 Task: Create a section Agile Archers and in the section, add a milestone Disaster Recovery Planning in the project AgileBridge
Action: Mouse moved to (208, 357)
Screenshot: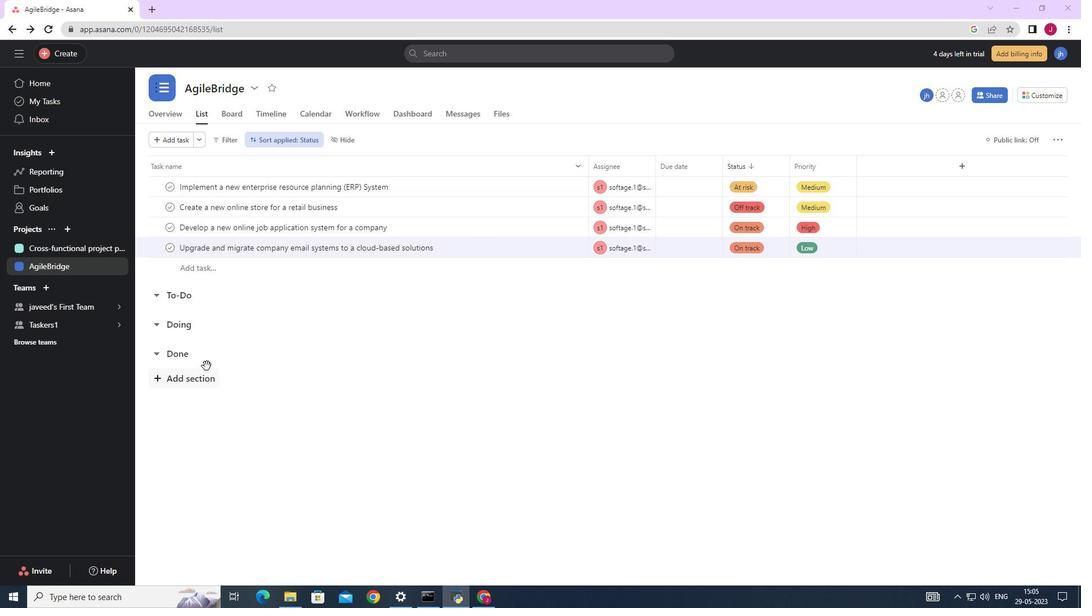 
Action: Mouse scrolled (208, 357) with delta (0, 0)
Screenshot: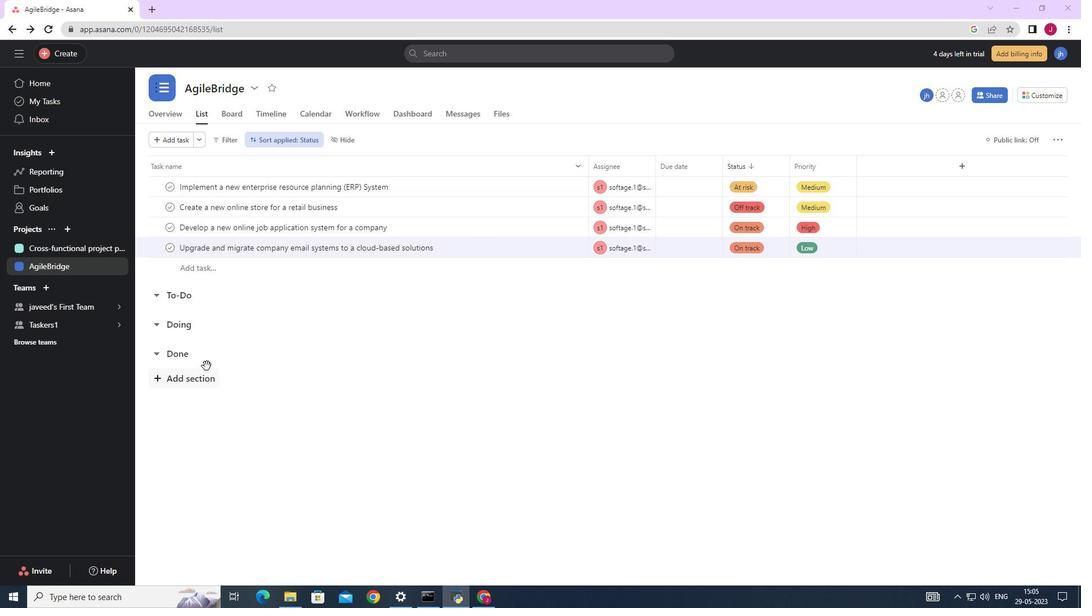 
Action: Mouse scrolled (208, 357) with delta (0, 0)
Screenshot: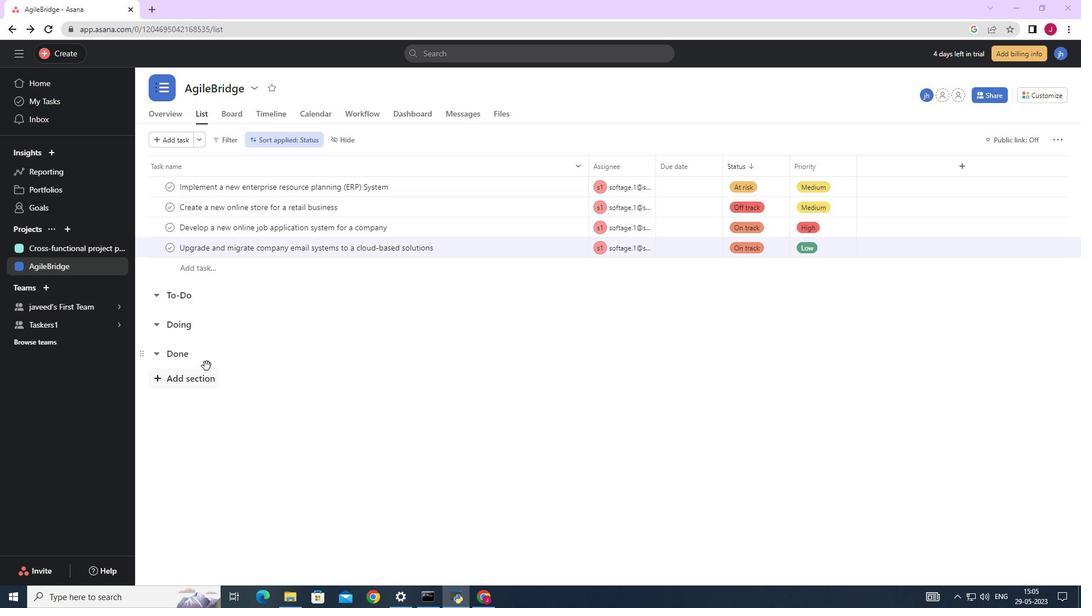 
Action: Mouse moved to (208, 357)
Screenshot: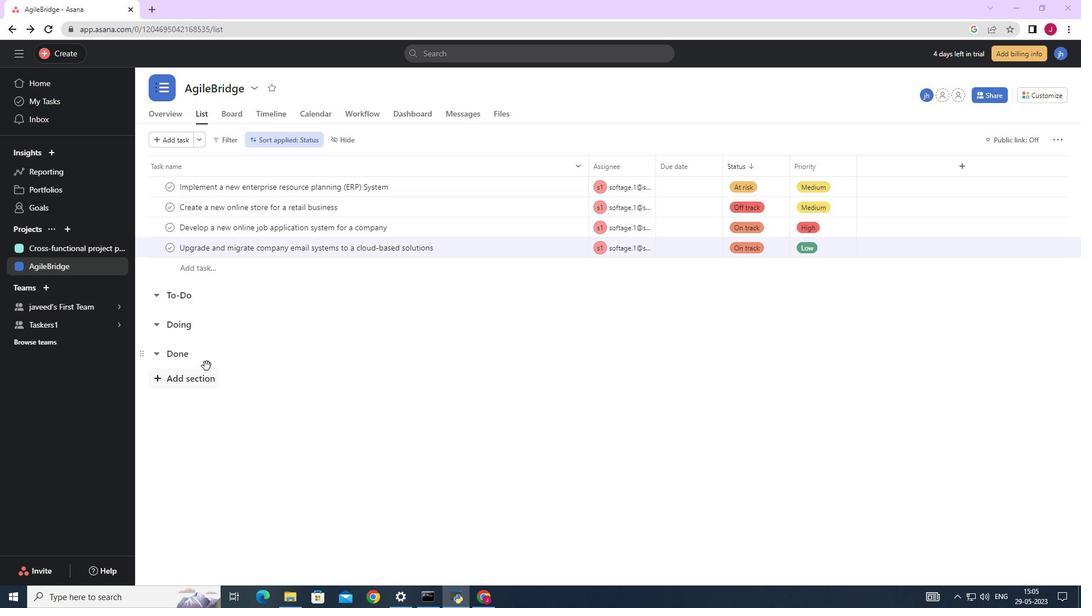 
Action: Mouse scrolled (208, 357) with delta (0, 0)
Screenshot: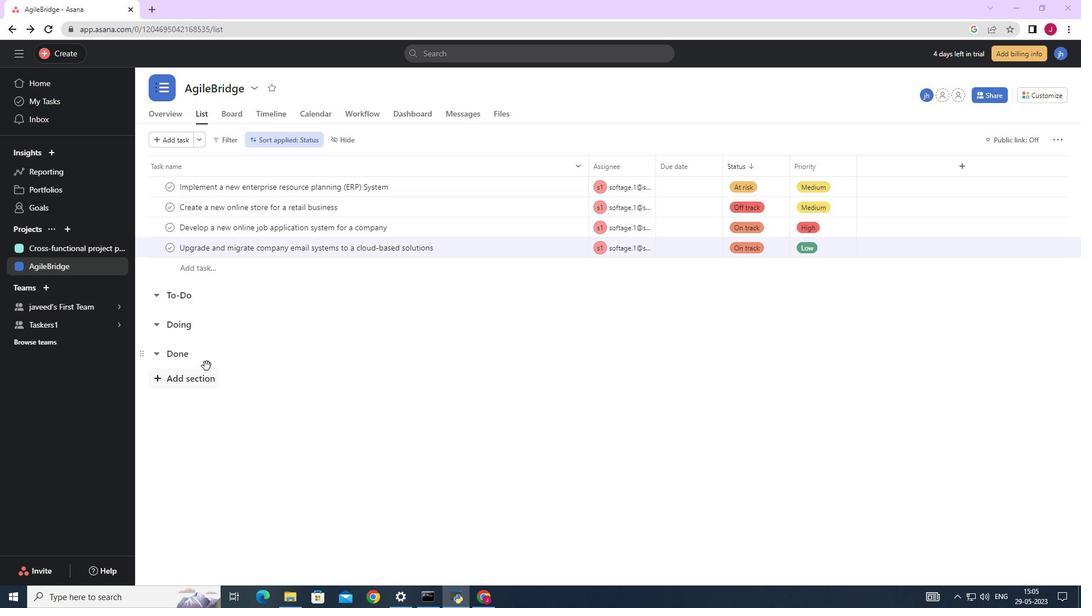 
Action: Mouse moved to (181, 376)
Screenshot: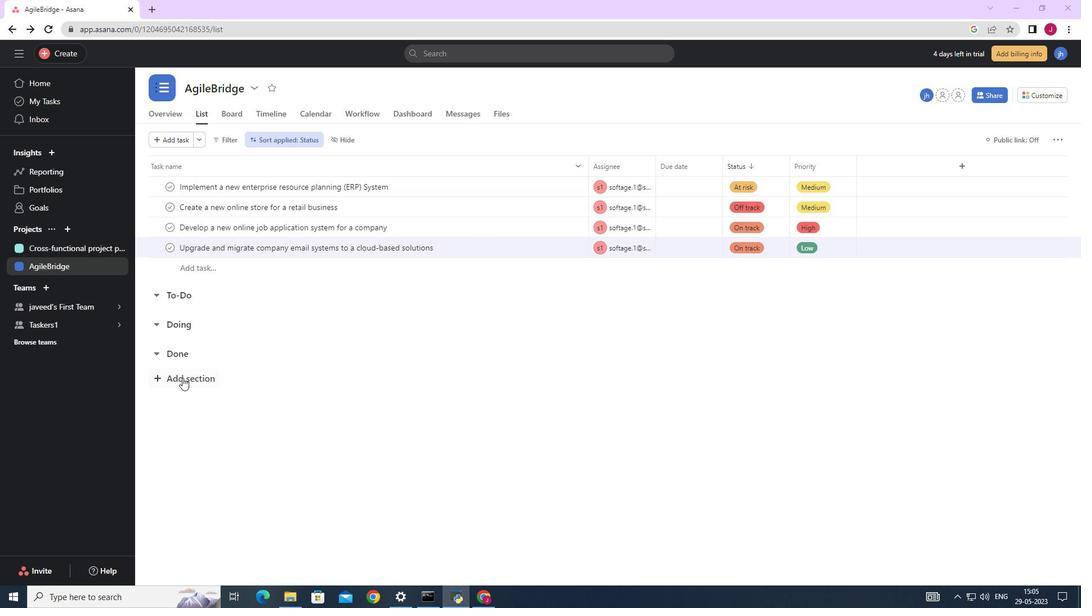 
Action: Mouse pressed left at (181, 376)
Screenshot: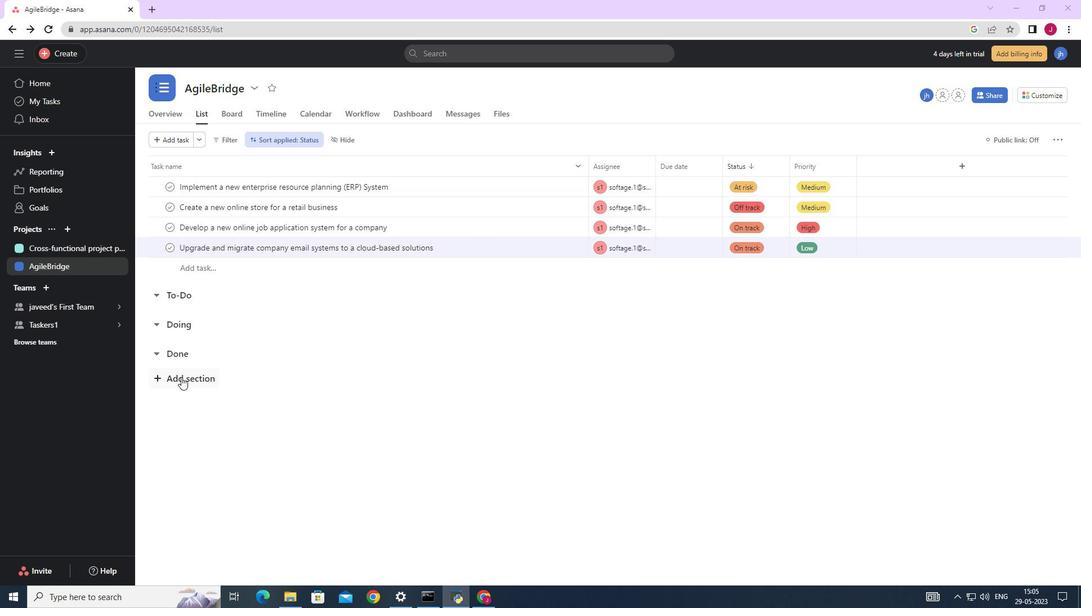
Action: Mouse moved to (211, 383)
Screenshot: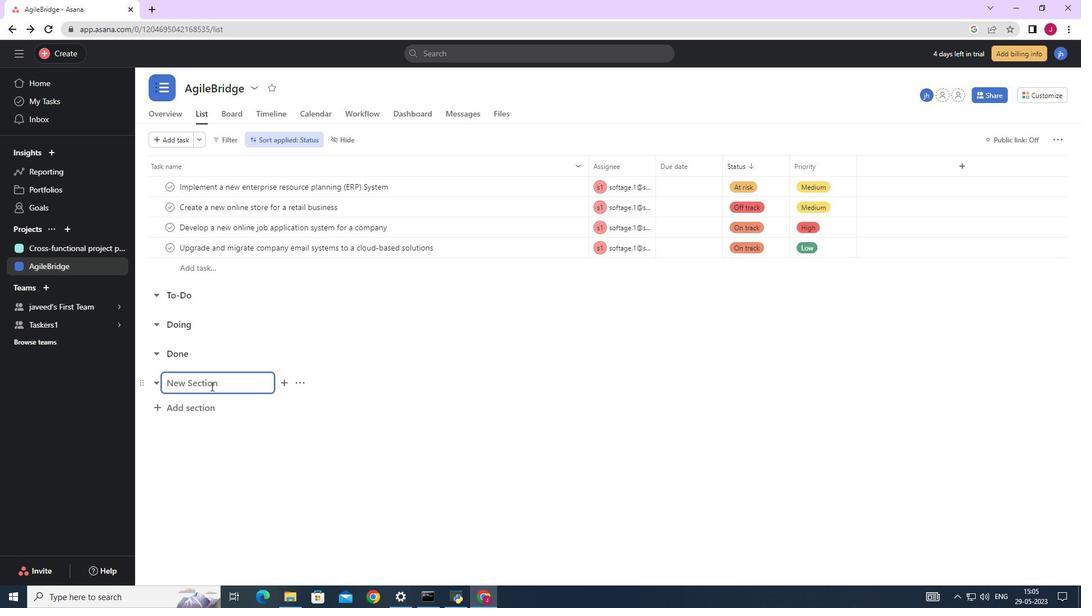
Action: Key pressed <Key.caps_lock>A<Key.caps_lock>gile<Key.space><Key.caps_lock>A<Key.caps_lock>e<Key.backspace>rchers<Key.space>
Screenshot: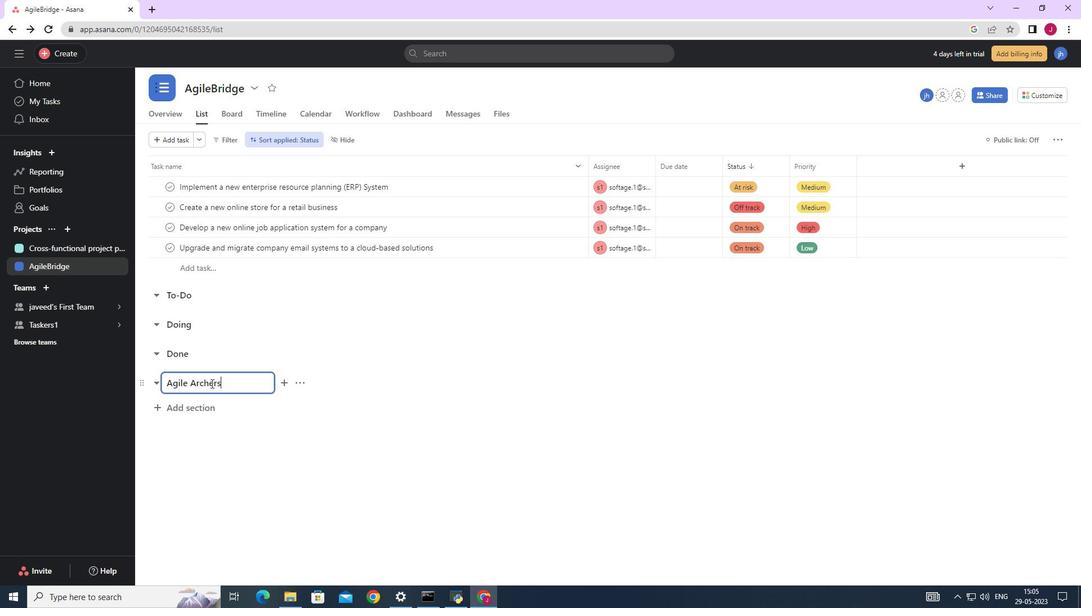 
Action: Mouse moved to (208, 384)
Screenshot: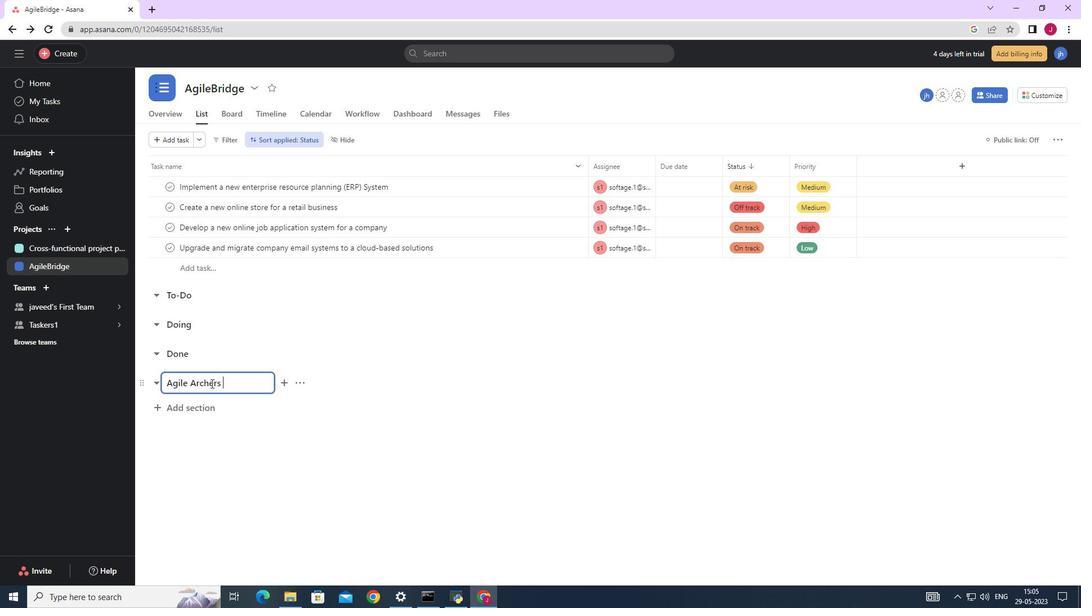 
Action: Key pressed <Key.enter>
Screenshot: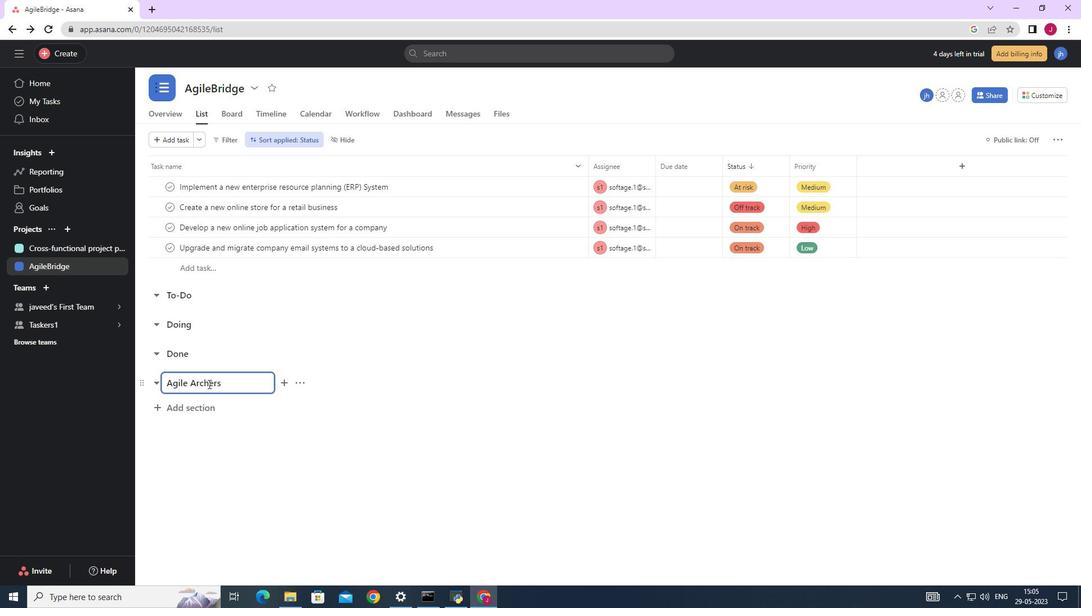 
Action: Mouse moved to (309, 412)
Screenshot: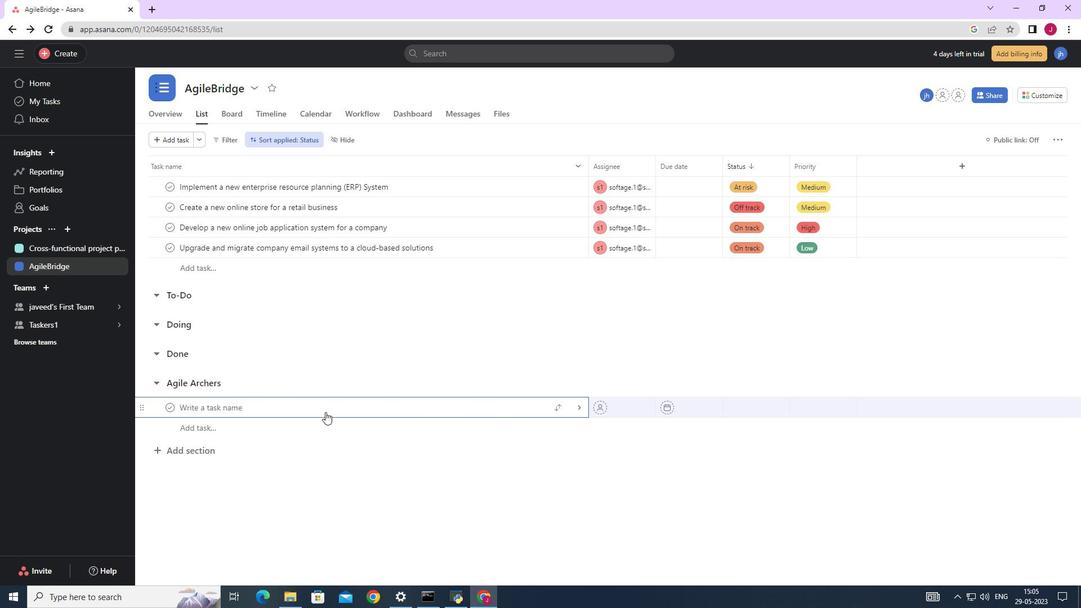
Action: Key pressed <Key.caps_lock>D<Key.caps_lock>iaster<Key.space><Key.backspace><Key.backspace><Key.backspace><Key.backspace><Key.backspace><Key.backspace>saster<Key.space><Key.caps_lock>R<Key.caps_lock>ecovery<Key.space><Key.caps_lock>P<Key.caps_lock>lanning
Screenshot: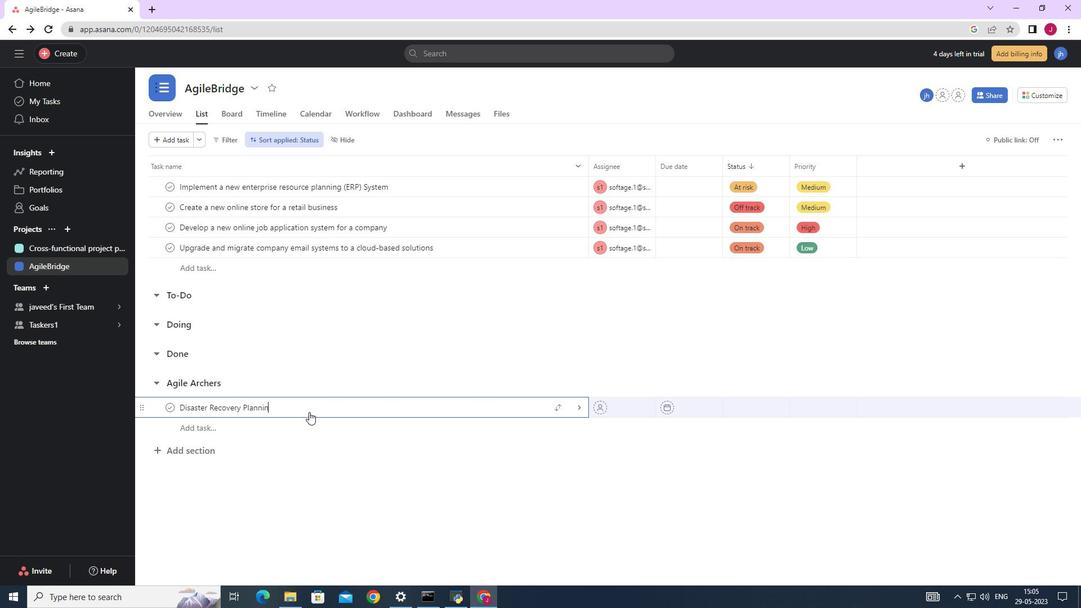 
Action: Mouse moved to (579, 410)
Screenshot: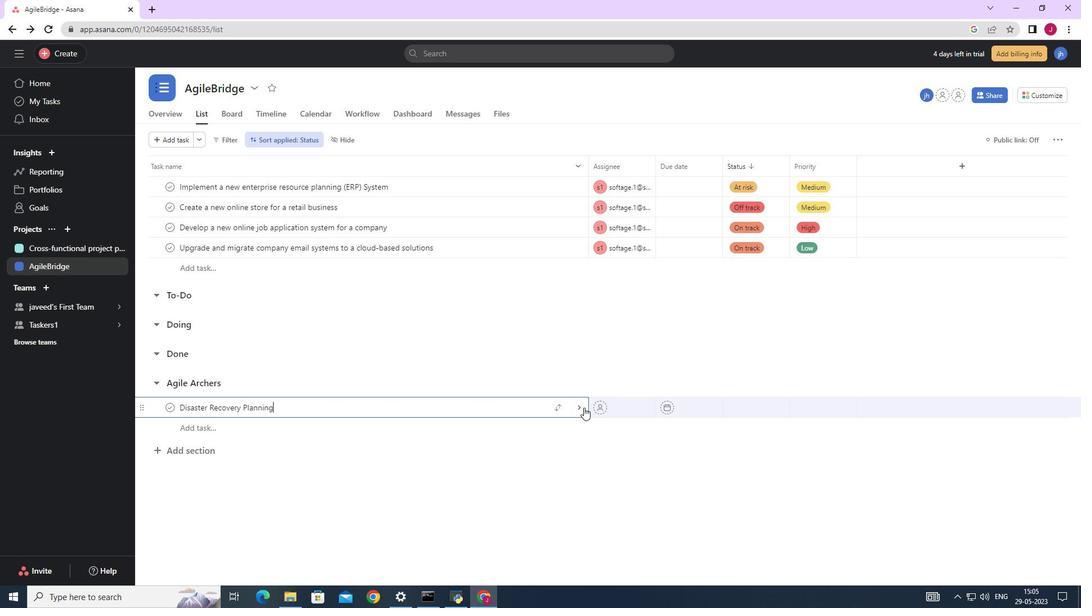 
Action: Mouse pressed left at (579, 410)
Screenshot: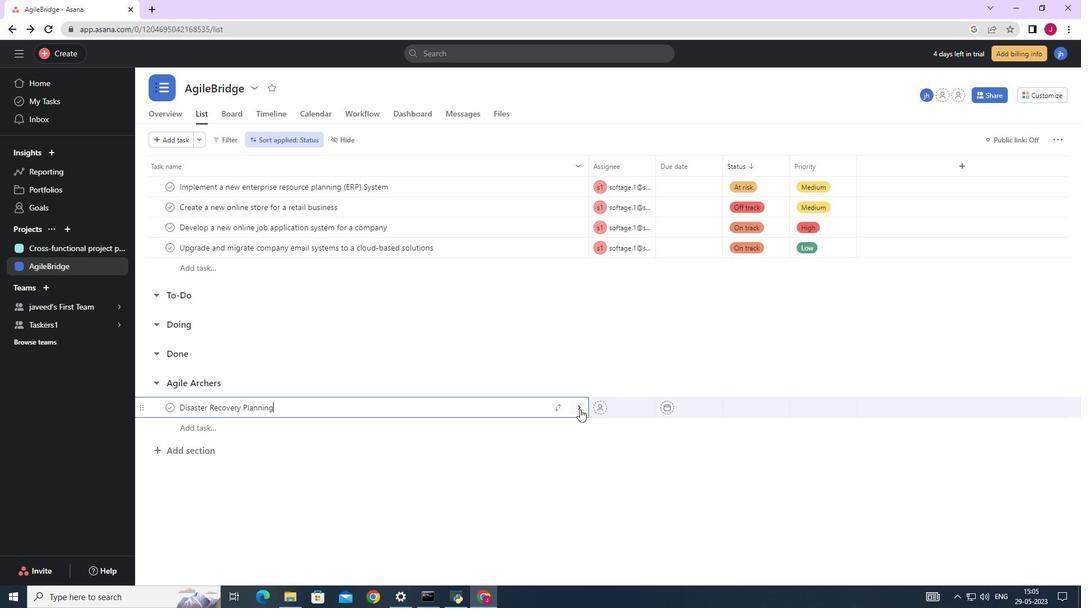 
Action: Mouse moved to (1040, 140)
Screenshot: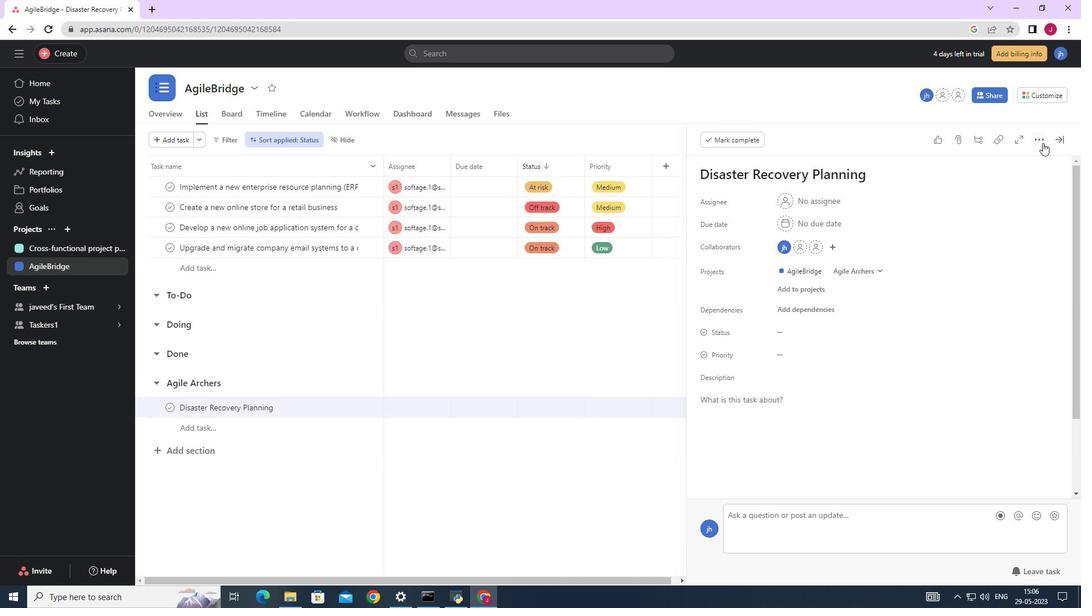 
Action: Mouse pressed left at (1040, 140)
Screenshot: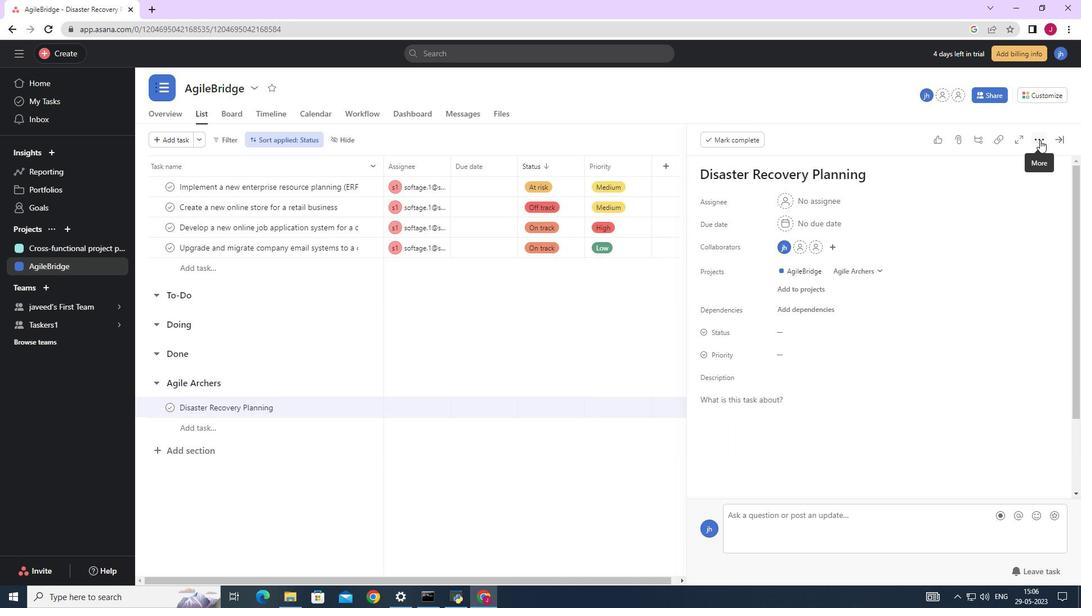 
Action: Mouse moved to (941, 180)
Screenshot: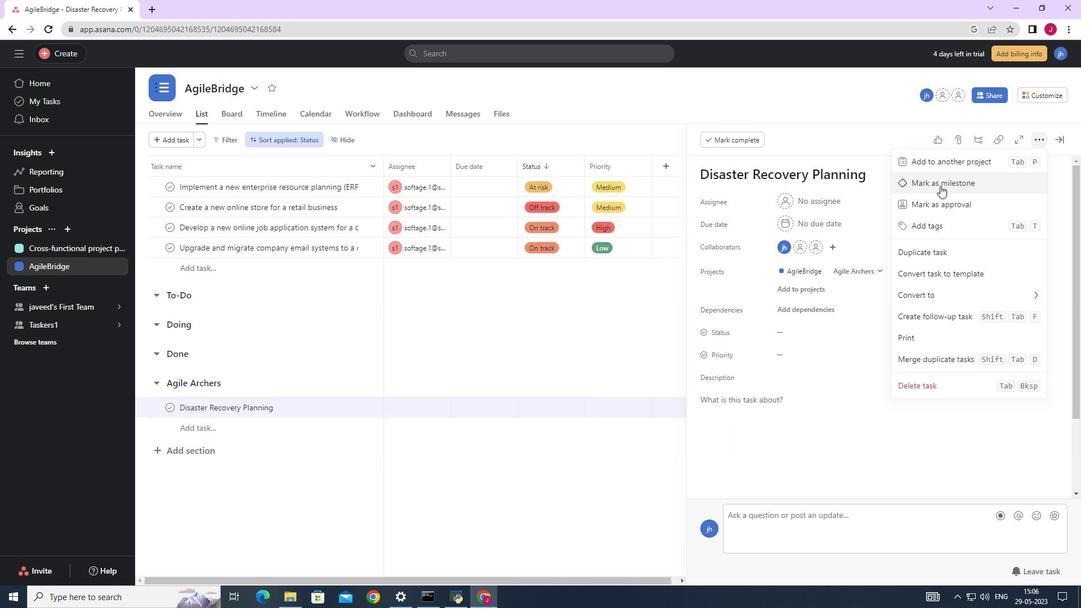 
Action: Mouse pressed left at (941, 180)
Screenshot: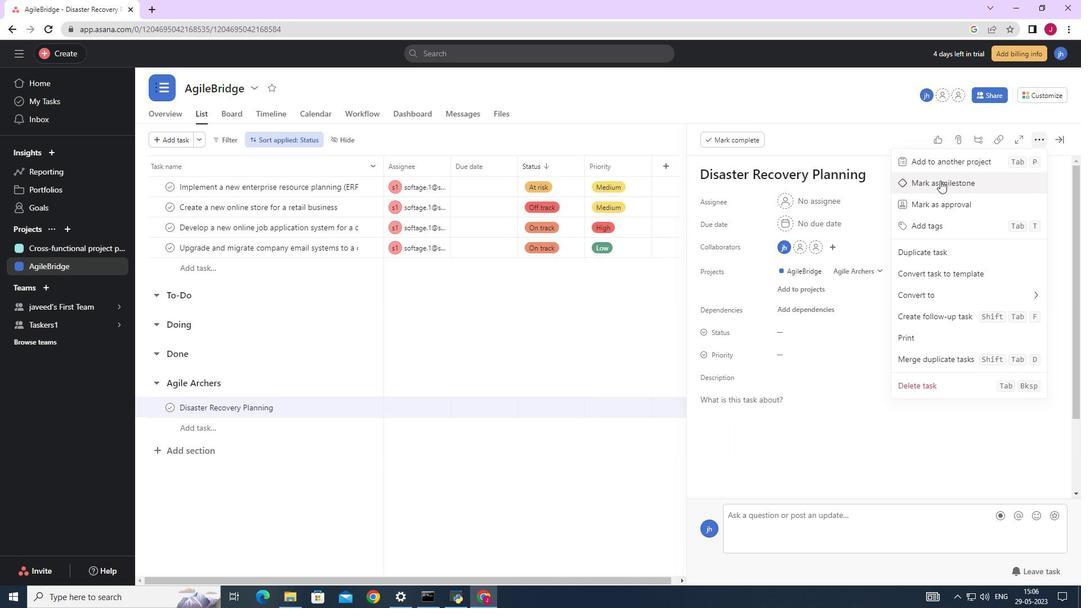 
Action: Mouse moved to (540, 326)
Screenshot: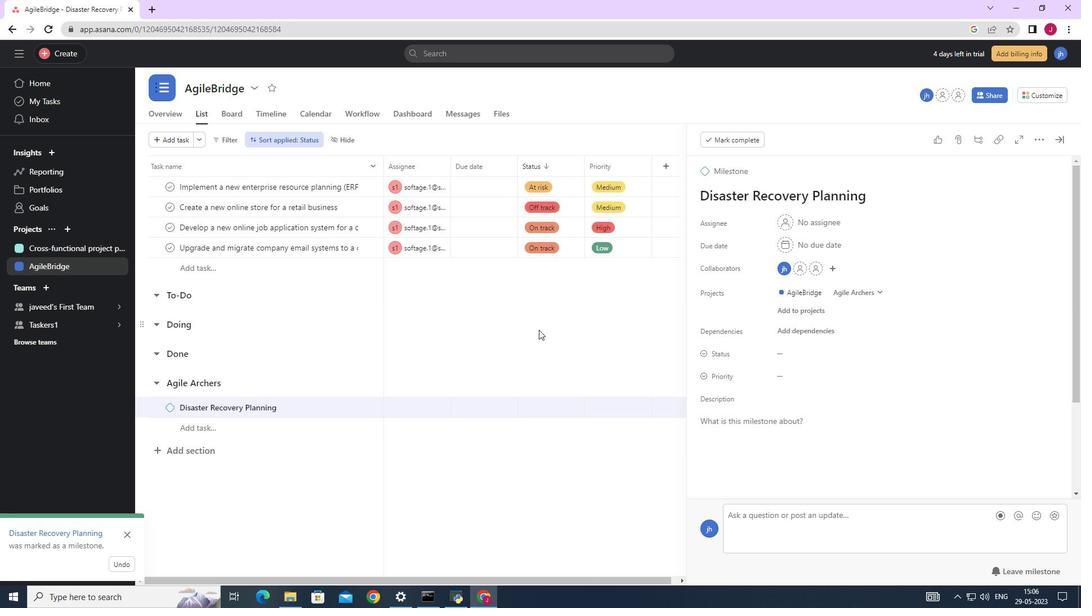 
Action: Mouse pressed left at (540, 326)
Screenshot: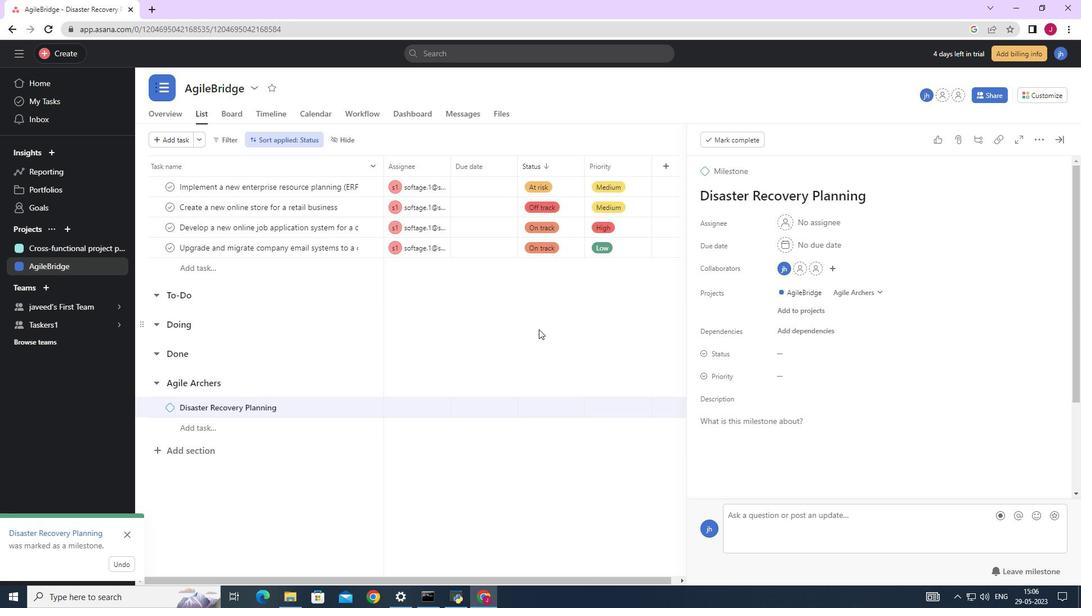 
Action: Mouse moved to (1062, 140)
Screenshot: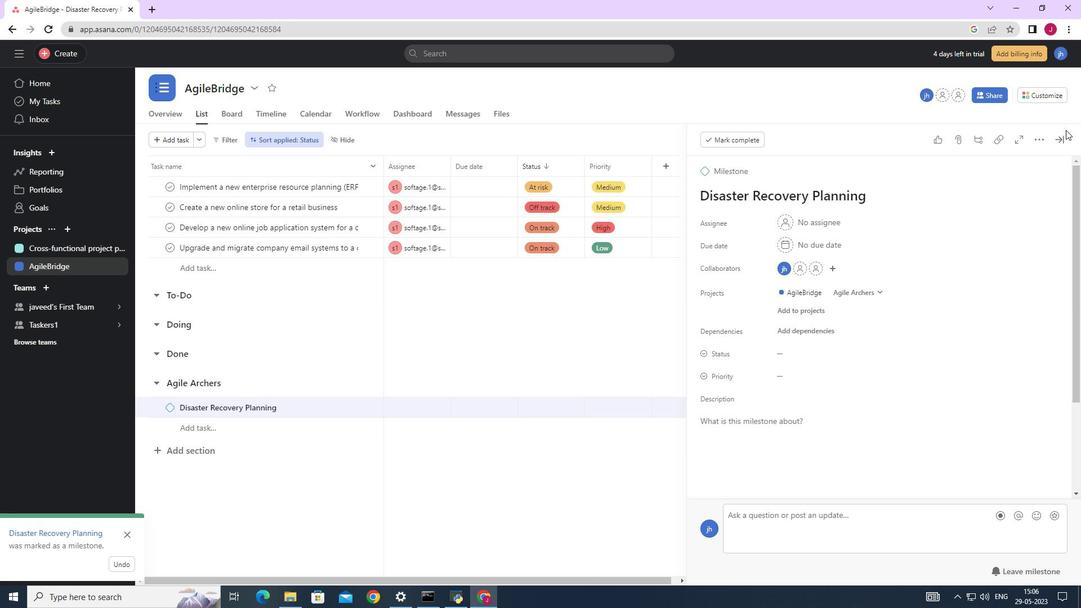 
Action: Mouse pressed left at (1062, 140)
Screenshot: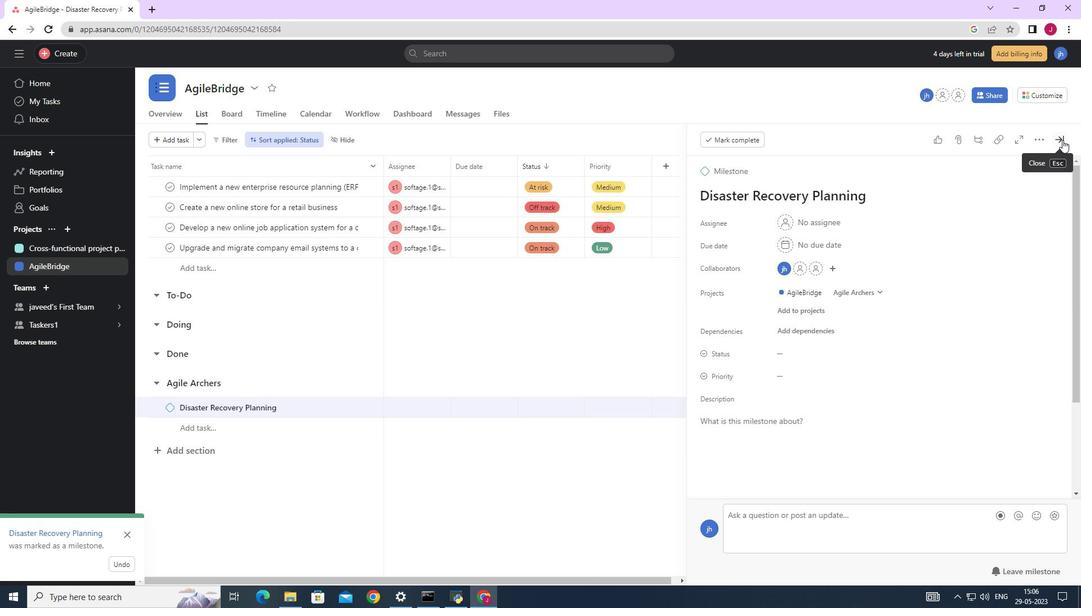 
Action: Mouse moved to (740, 274)
Screenshot: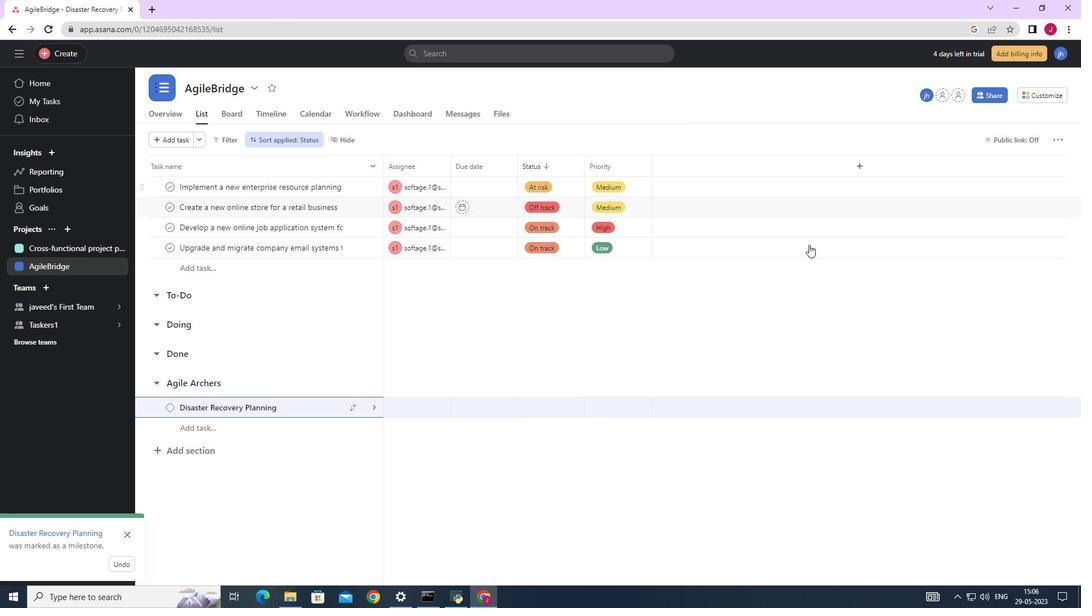 
